 Task: Search for the email with the subject Request for feedback logged in from softage.1@softage.net with the filter, email from softage.8@softage.net and a new filter,  Star it
Action: Mouse moved to (923, 106)
Screenshot: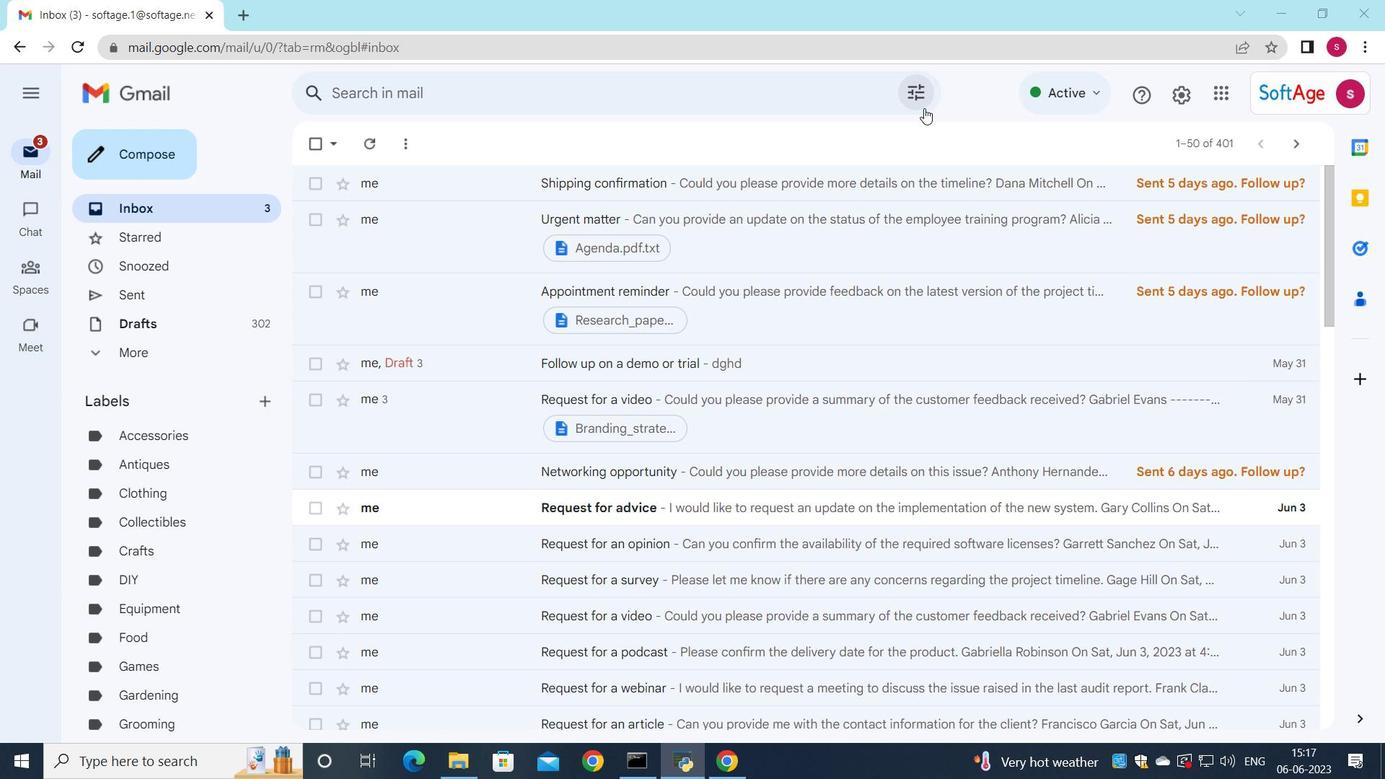 
Action: Mouse pressed left at (923, 106)
Screenshot: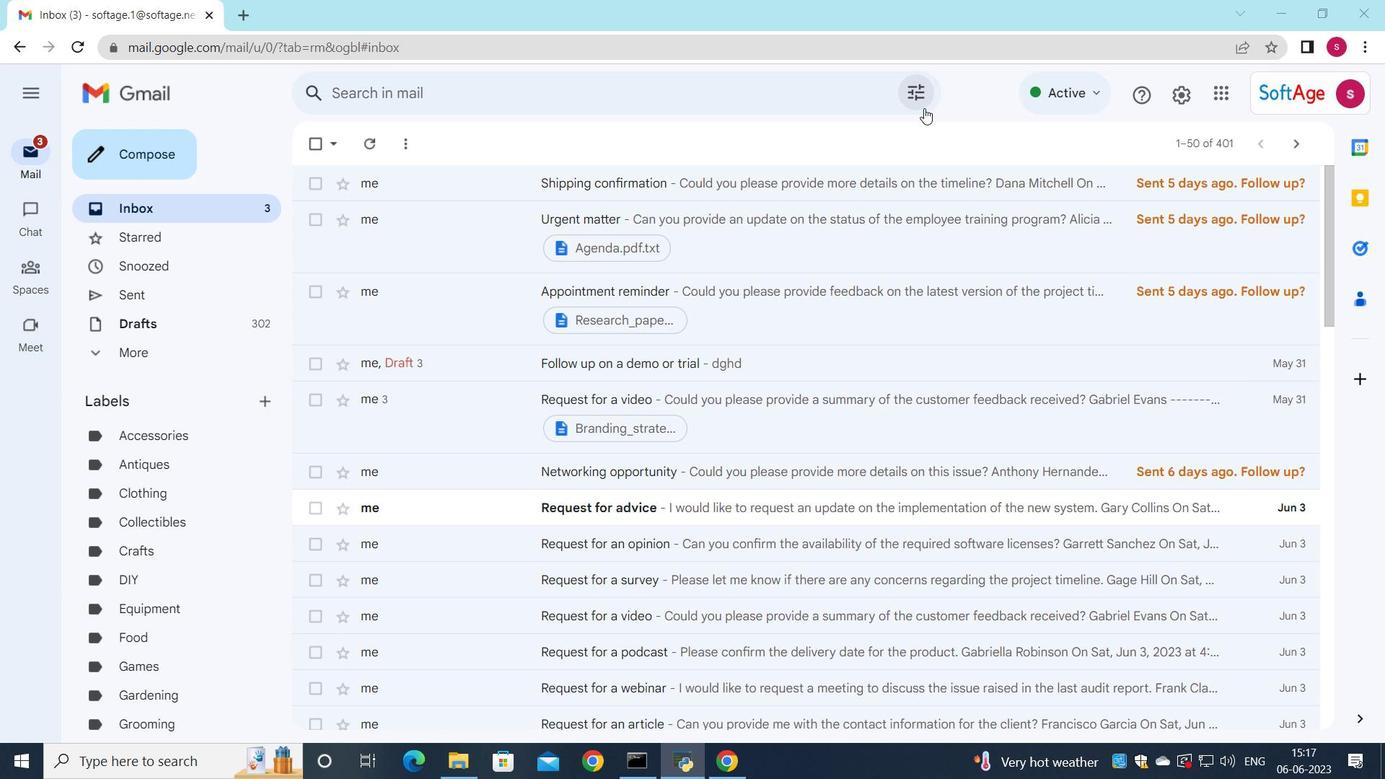 
Action: Mouse moved to (739, 160)
Screenshot: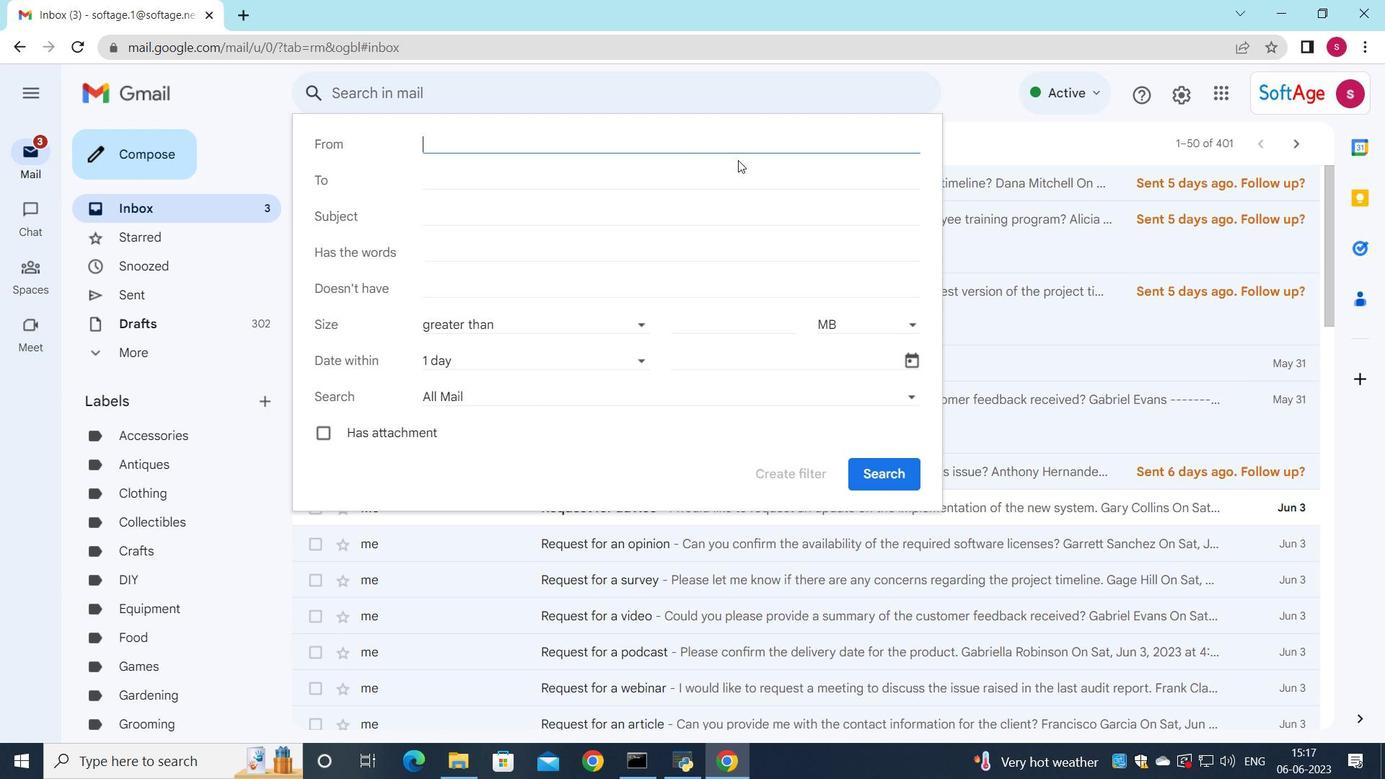
Action: Key pressed s
Screenshot: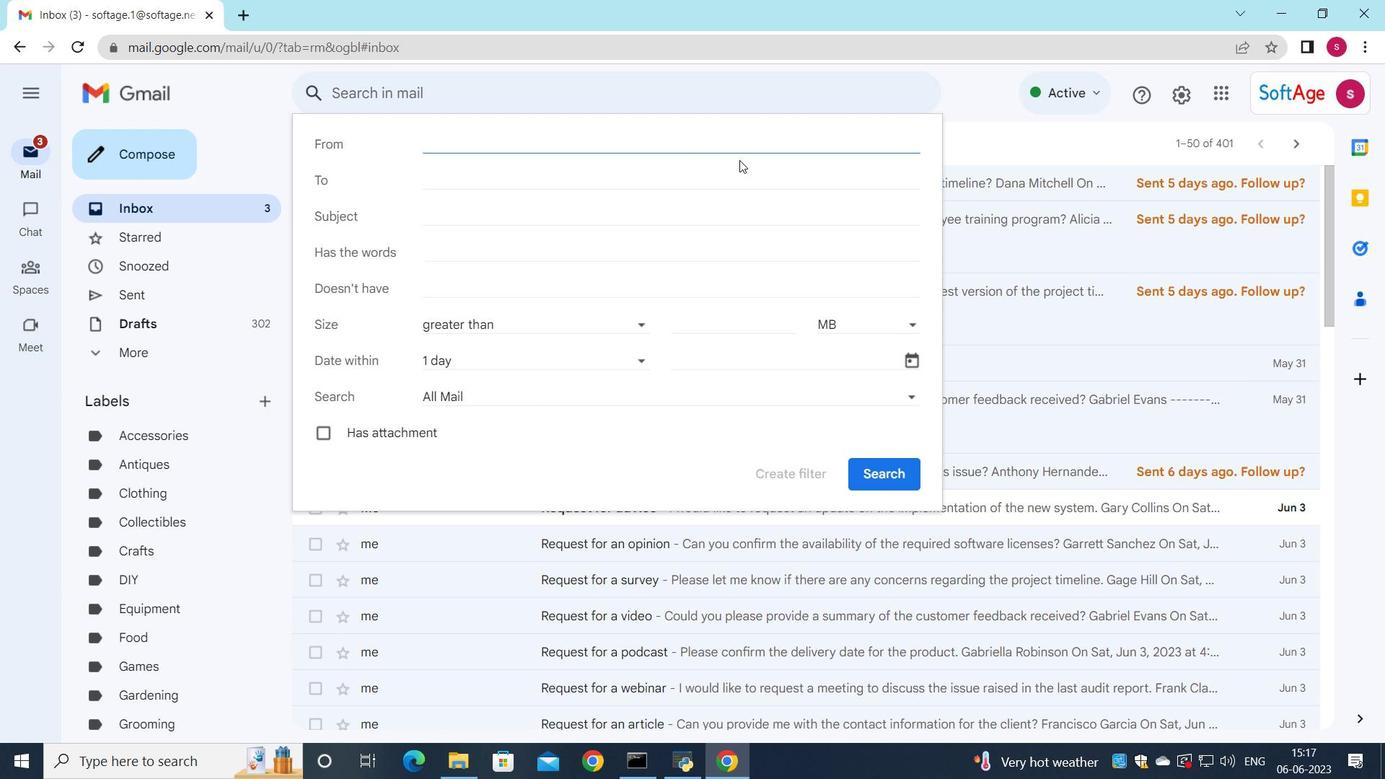 
Action: Mouse moved to (642, 179)
Screenshot: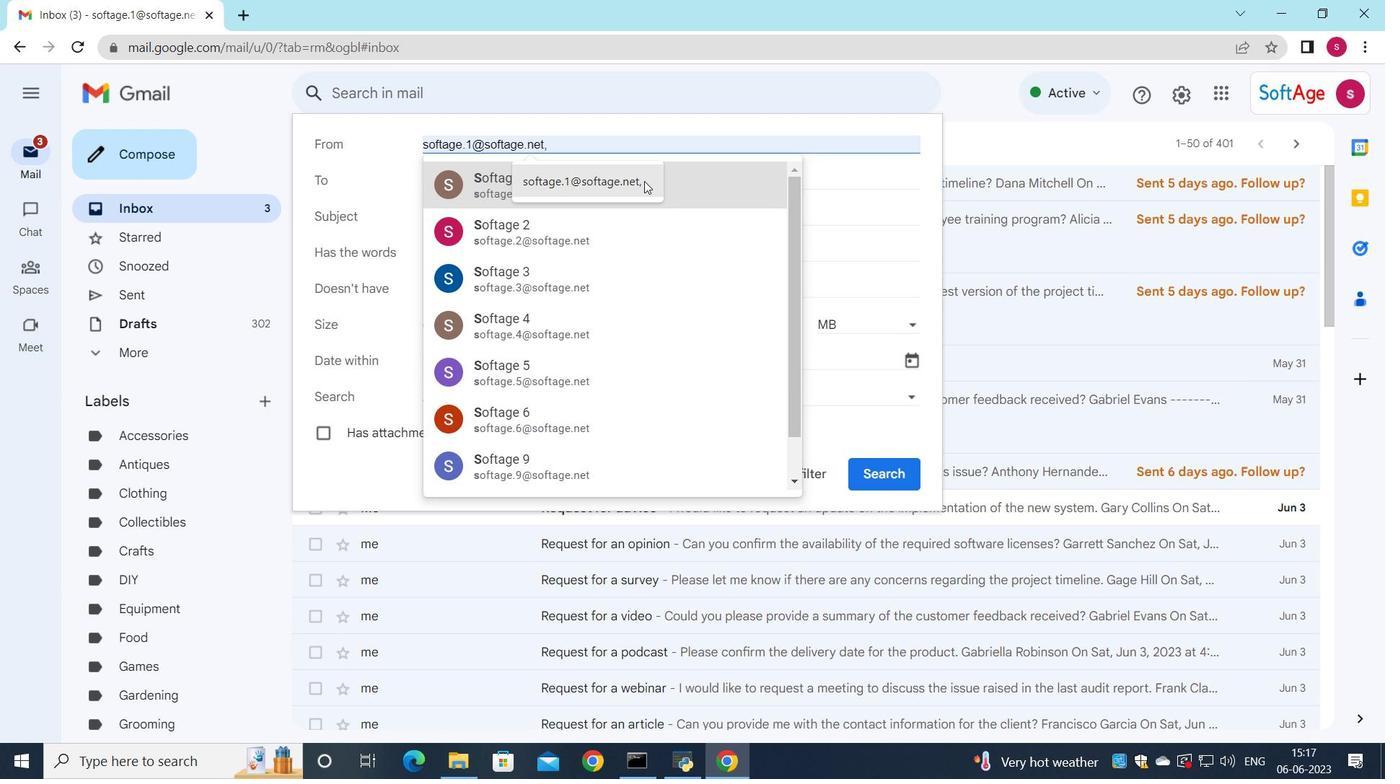 
Action: Mouse pressed left at (642, 179)
Screenshot: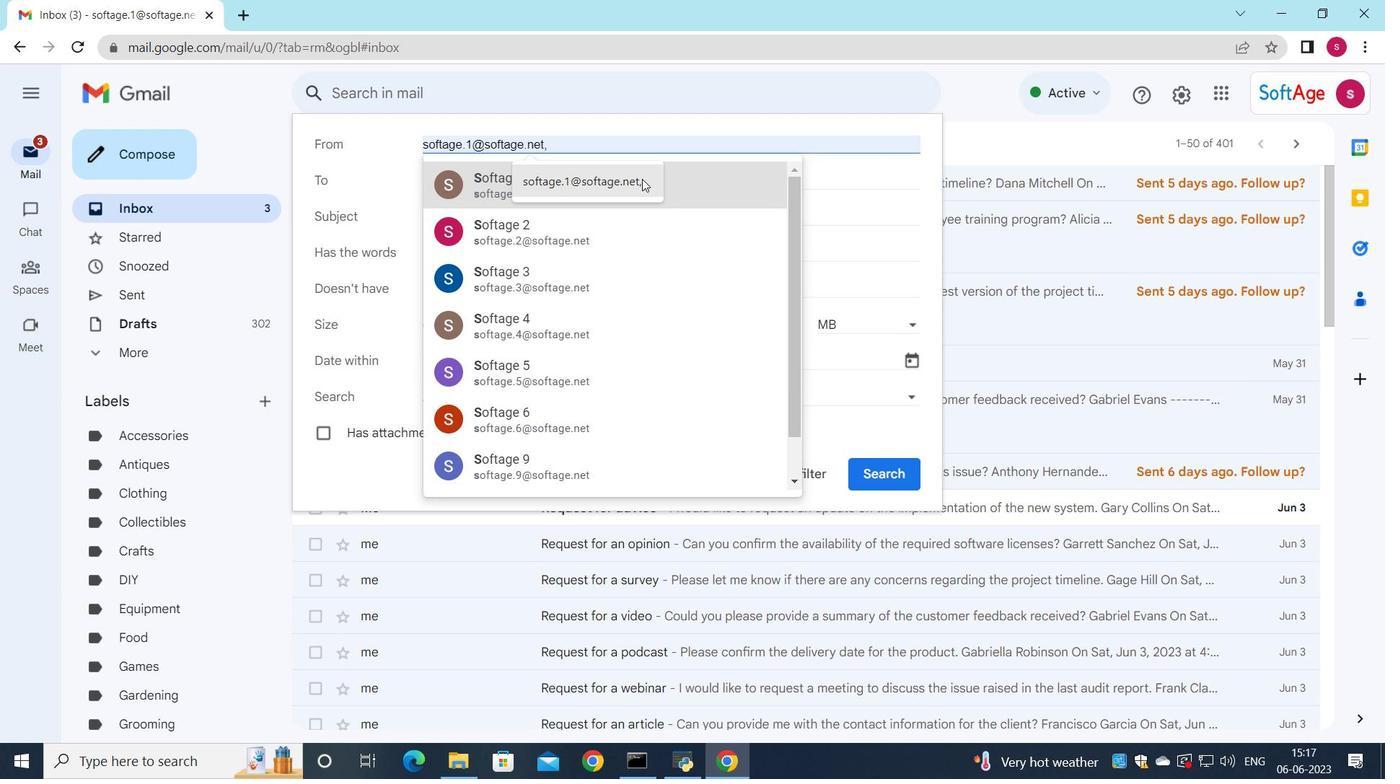 
Action: Mouse moved to (503, 184)
Screenshot: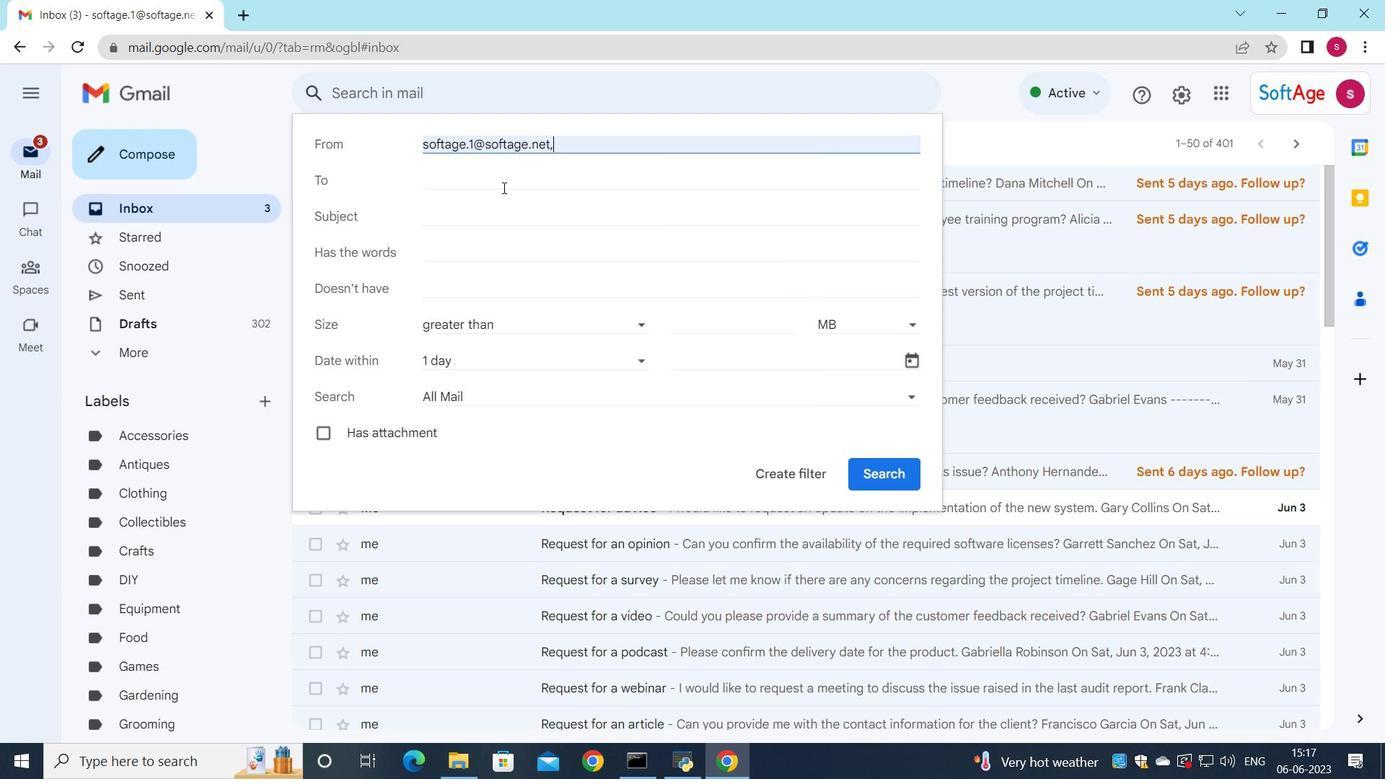
Action: Mouse pressed left at (503, 184)
Screenshot: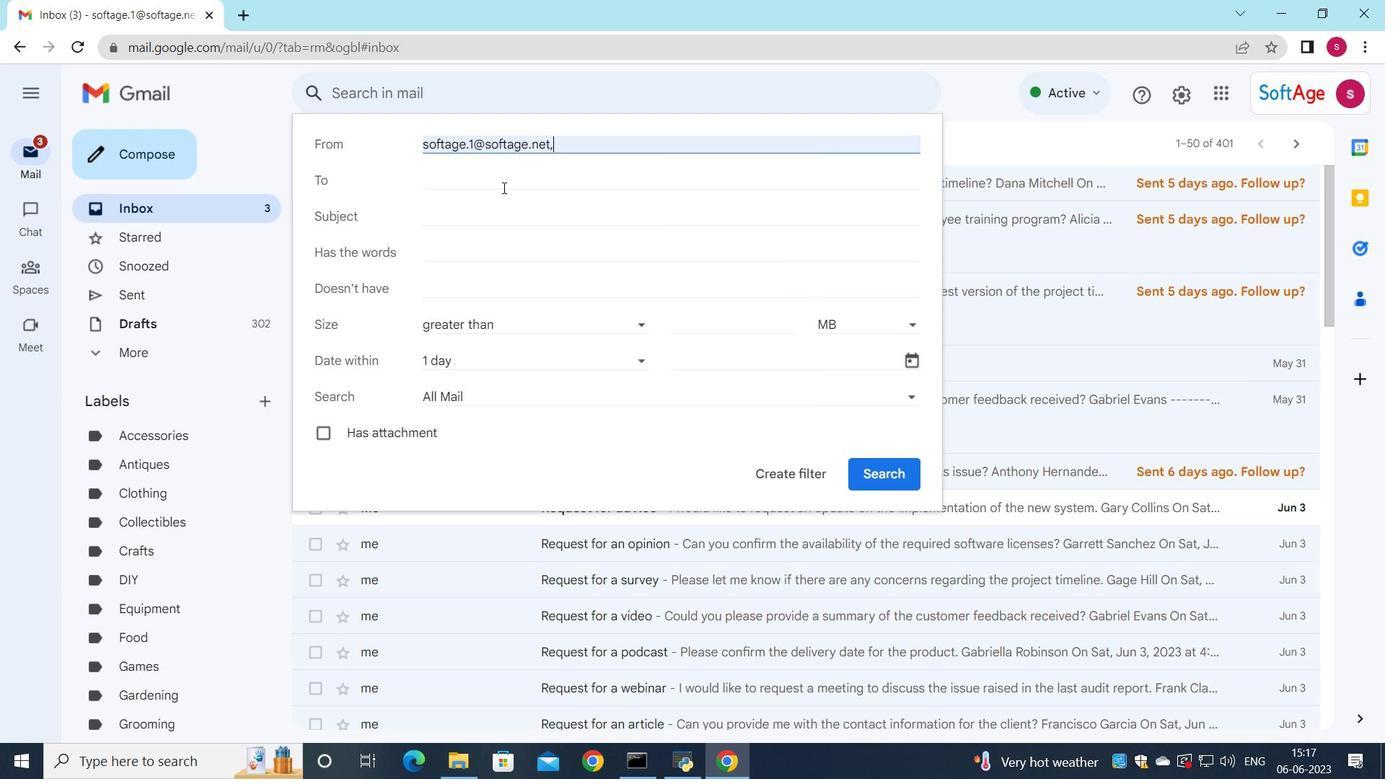 
Action: Key pressed softage.87<Key.backspace>
Screenshot: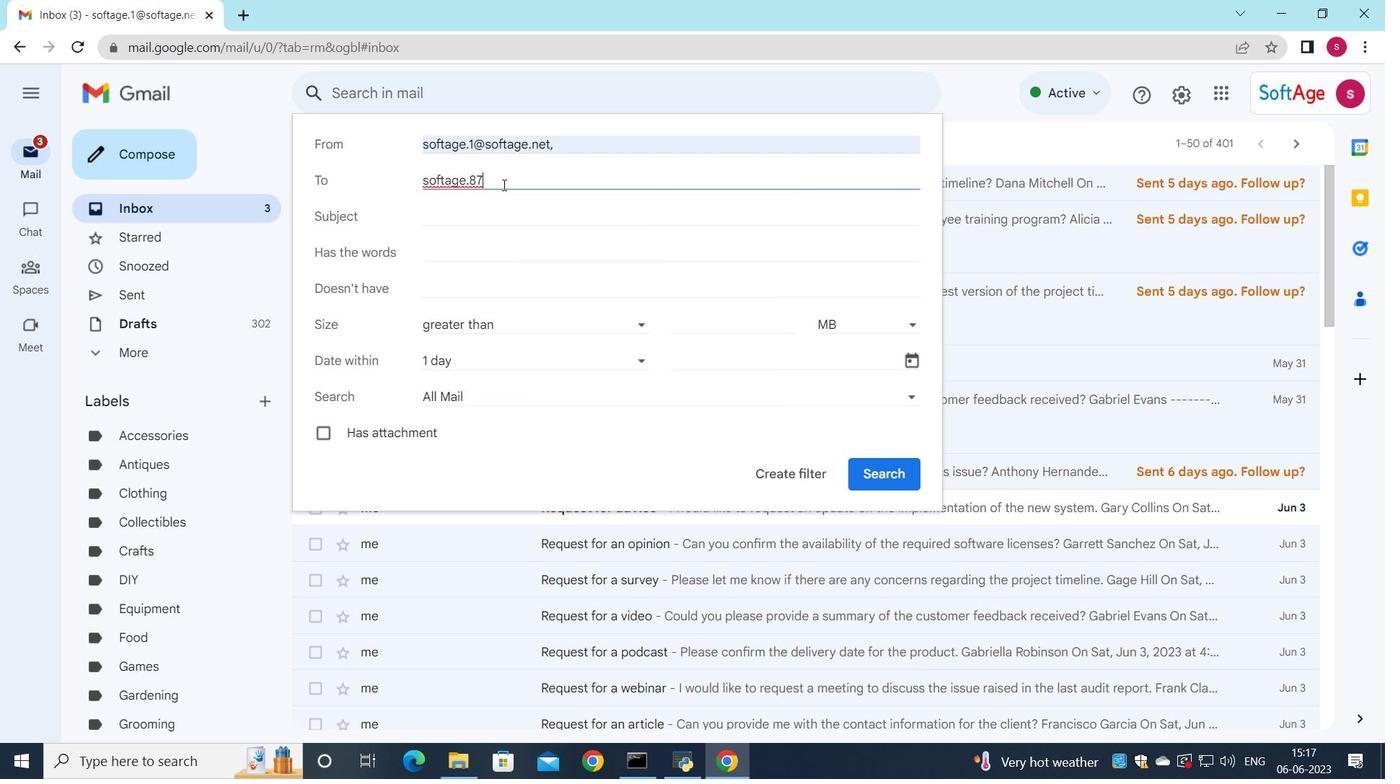 
Action: Mouse moved to (539, 230)
Screenshot: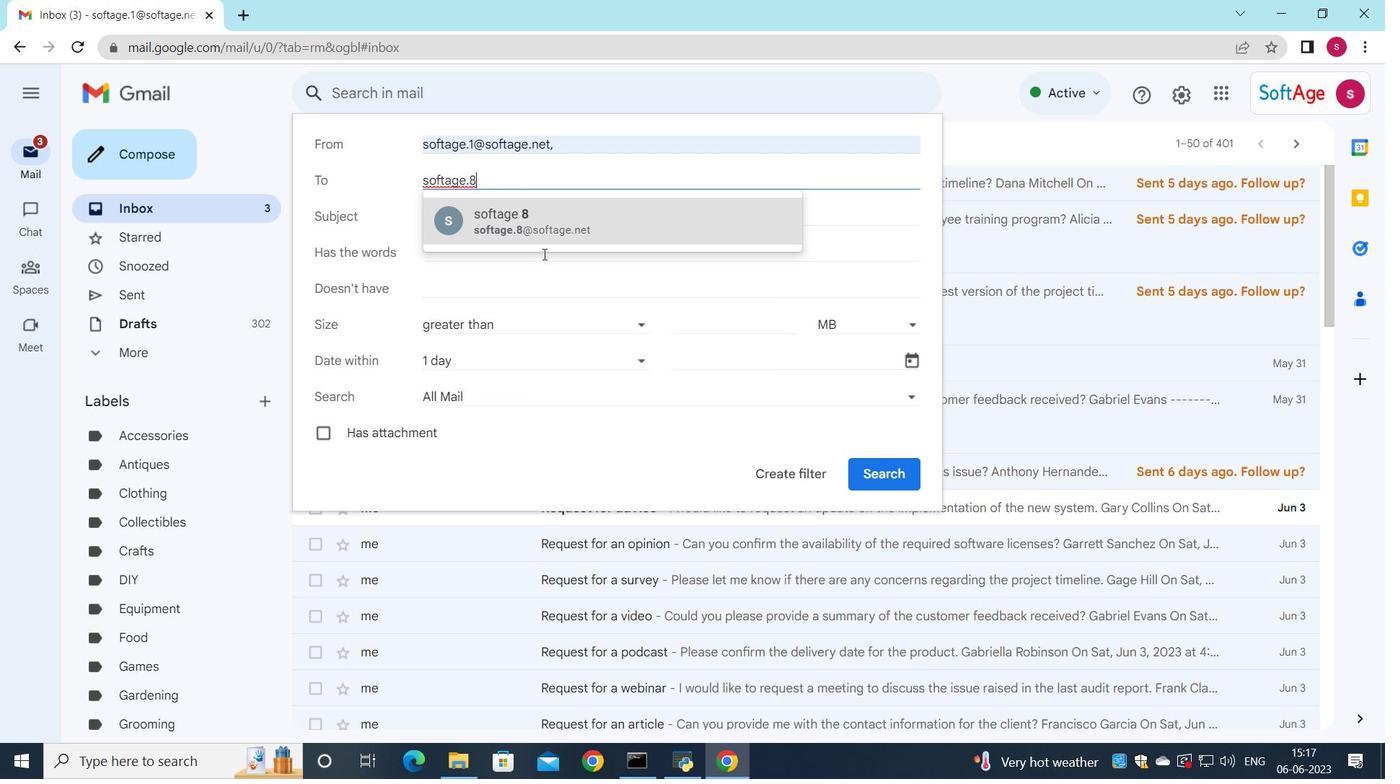 
Action: Mouse pressed left at (539, 230)
Screenshot: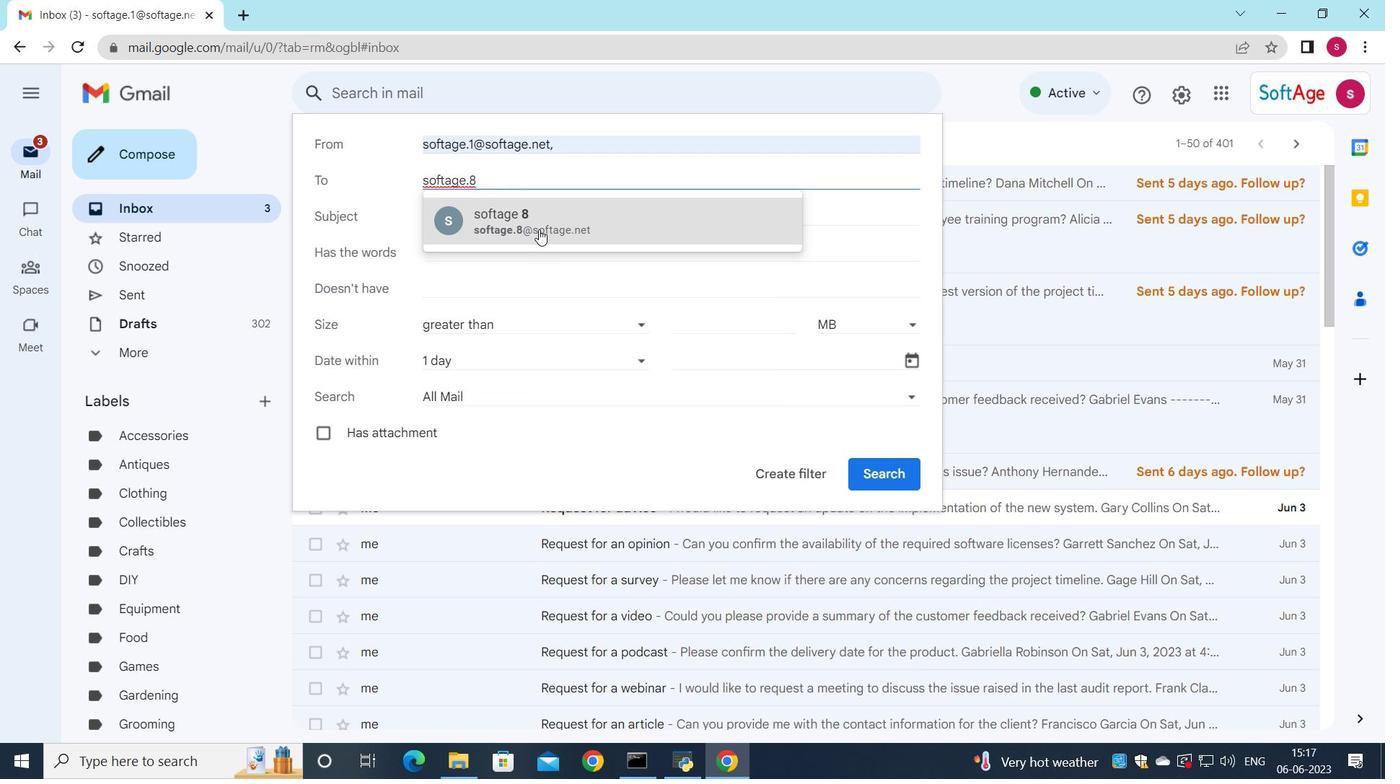 
Action: Mouse moved to (635, 359)
Screenshot: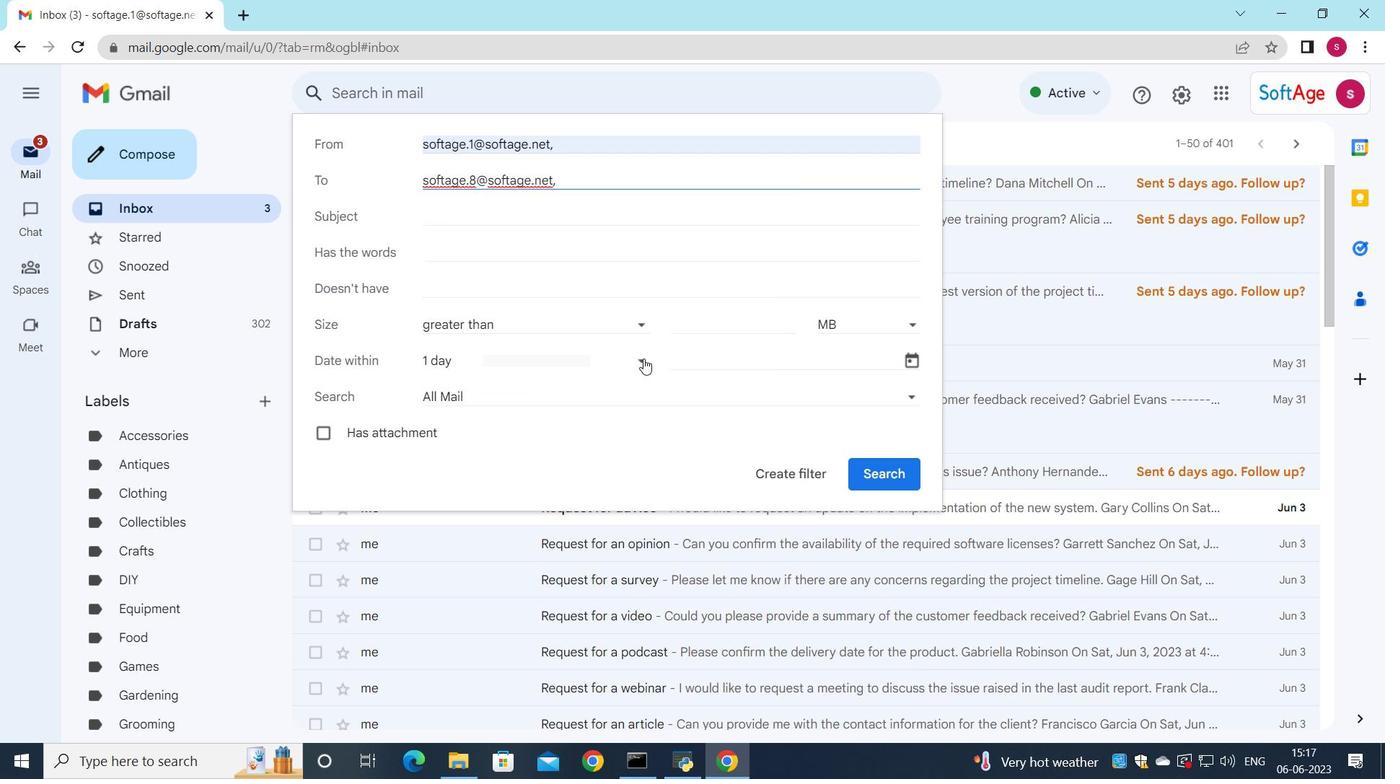 
Action: Mouse pressed left at (635, 359)
Screenshot: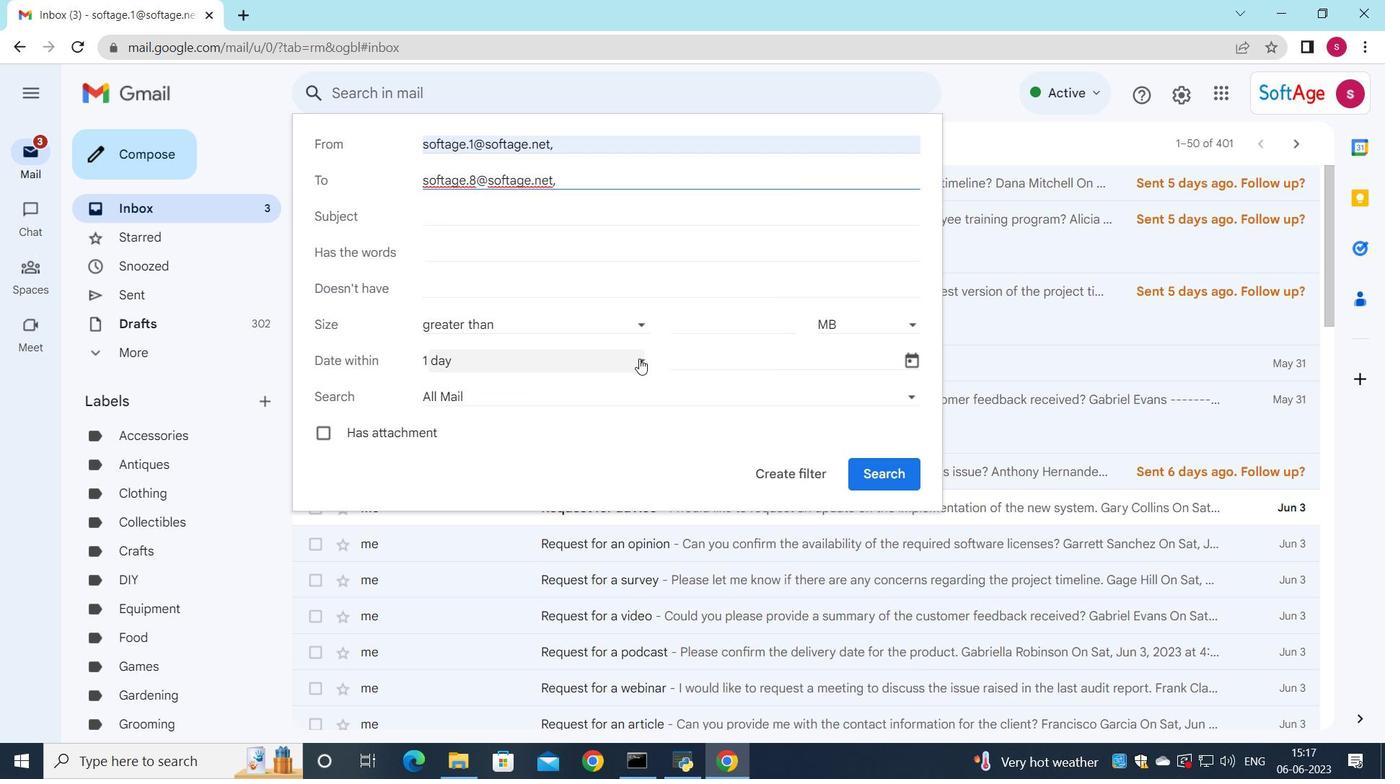 
Action: Mouse moved to (494, 562)
Screenshot: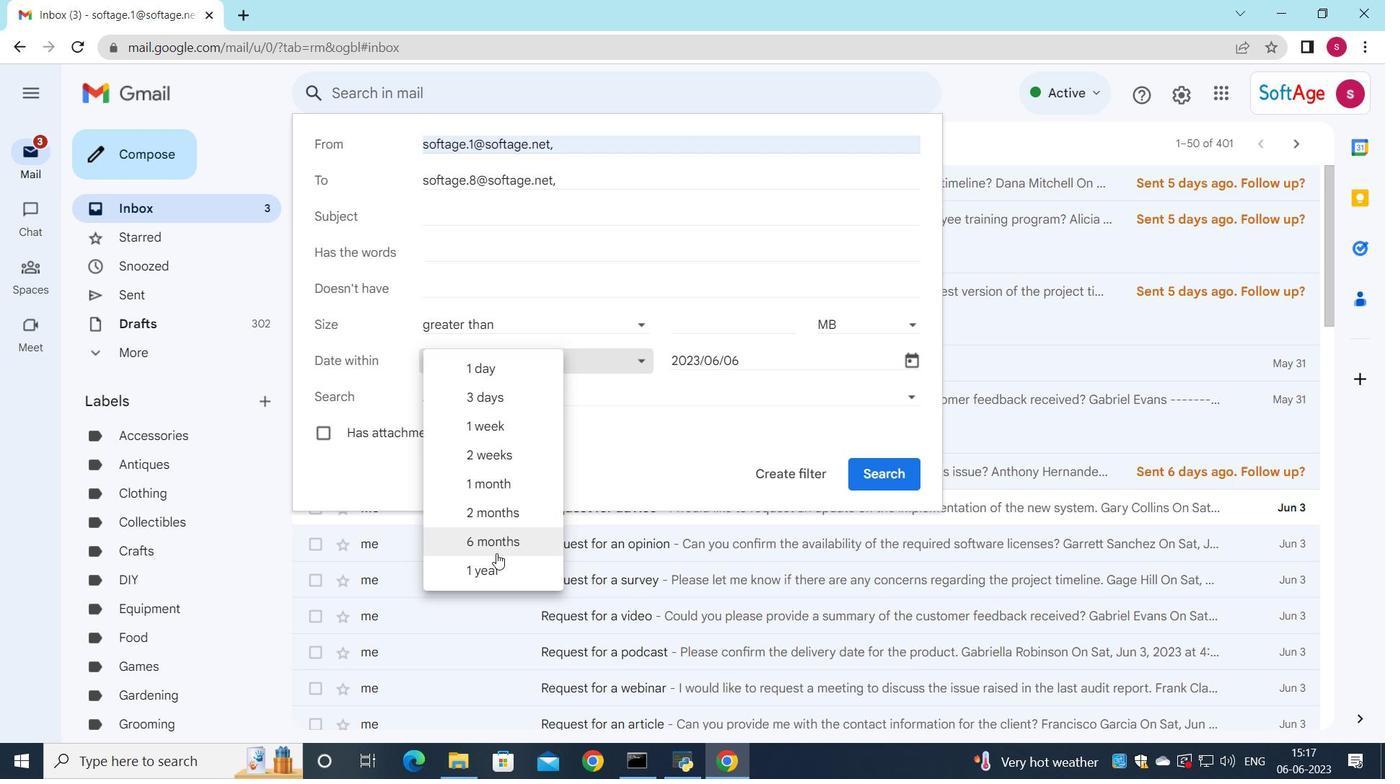 
Action: Mouse pressed left at (494, 562)
Screenshot: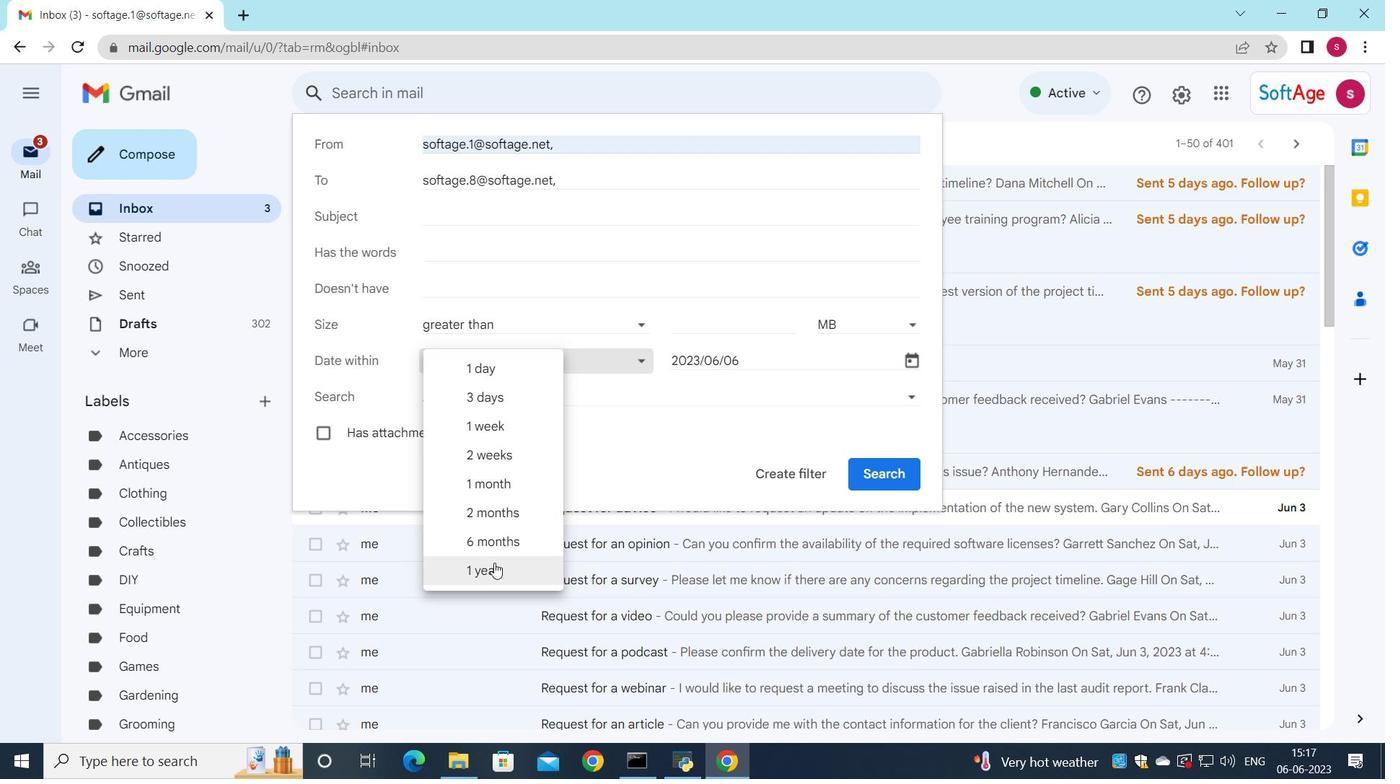 
Action: Mouse moved to (458, 209)
Screenshot: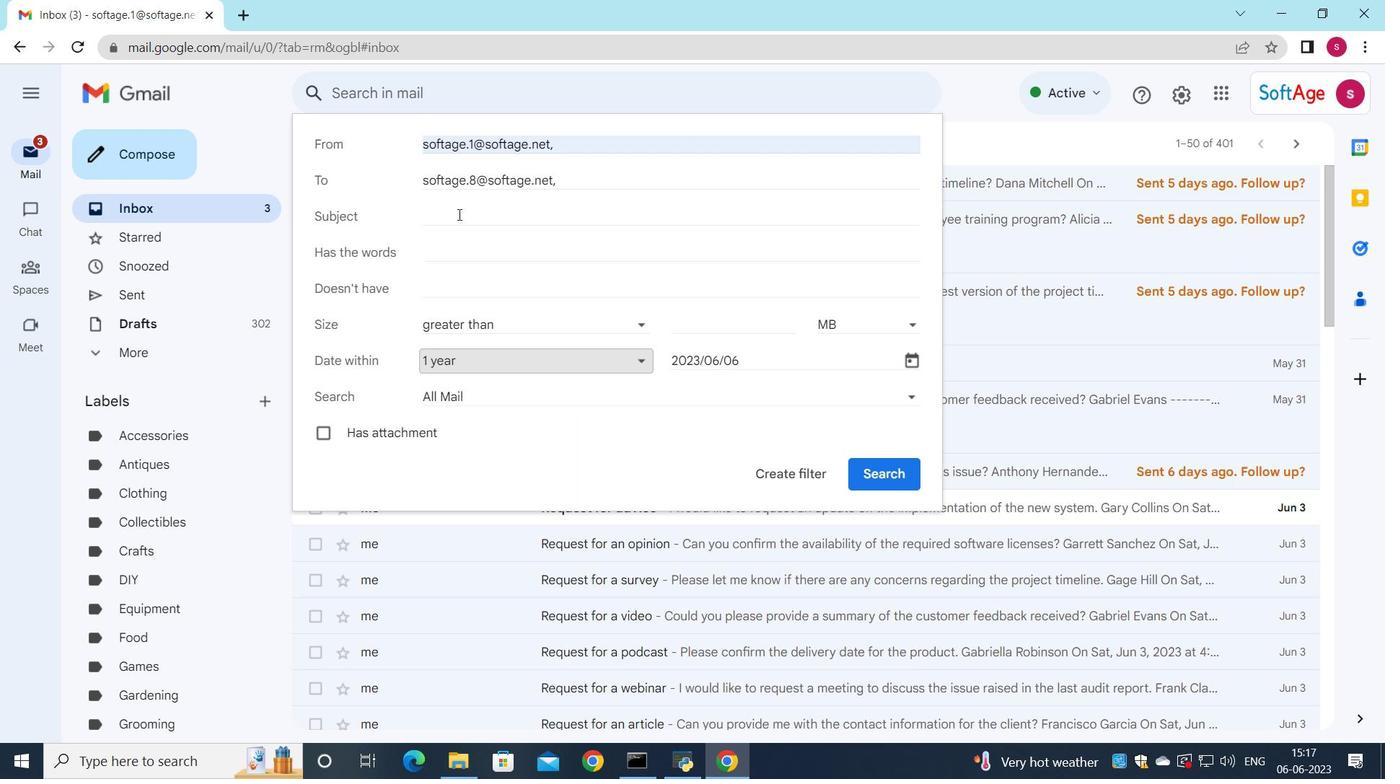 
Action: Mouse pressed left at (458, 209)
Screenshot: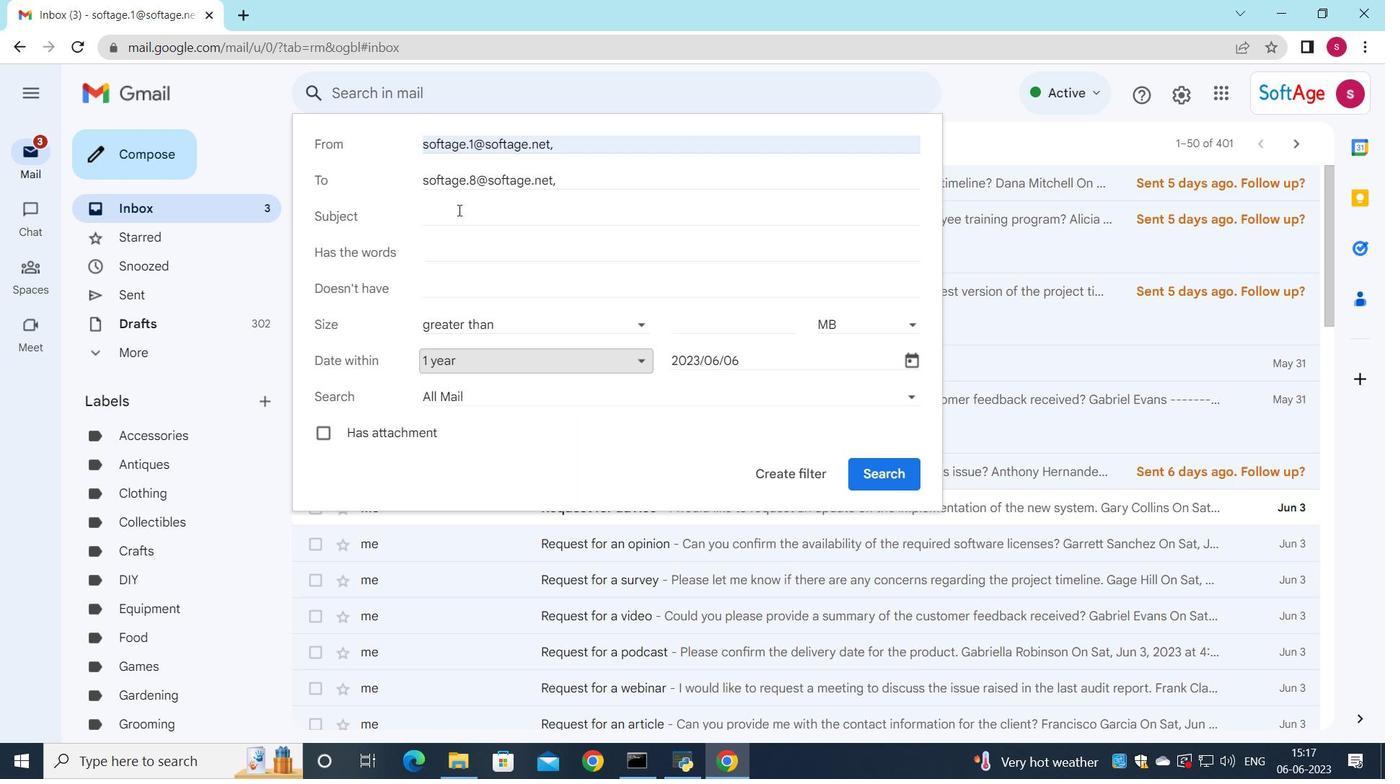 
Action: Key pressed <Key.shift>Request<Key.space>for<Key.space>feedback
Screenshot: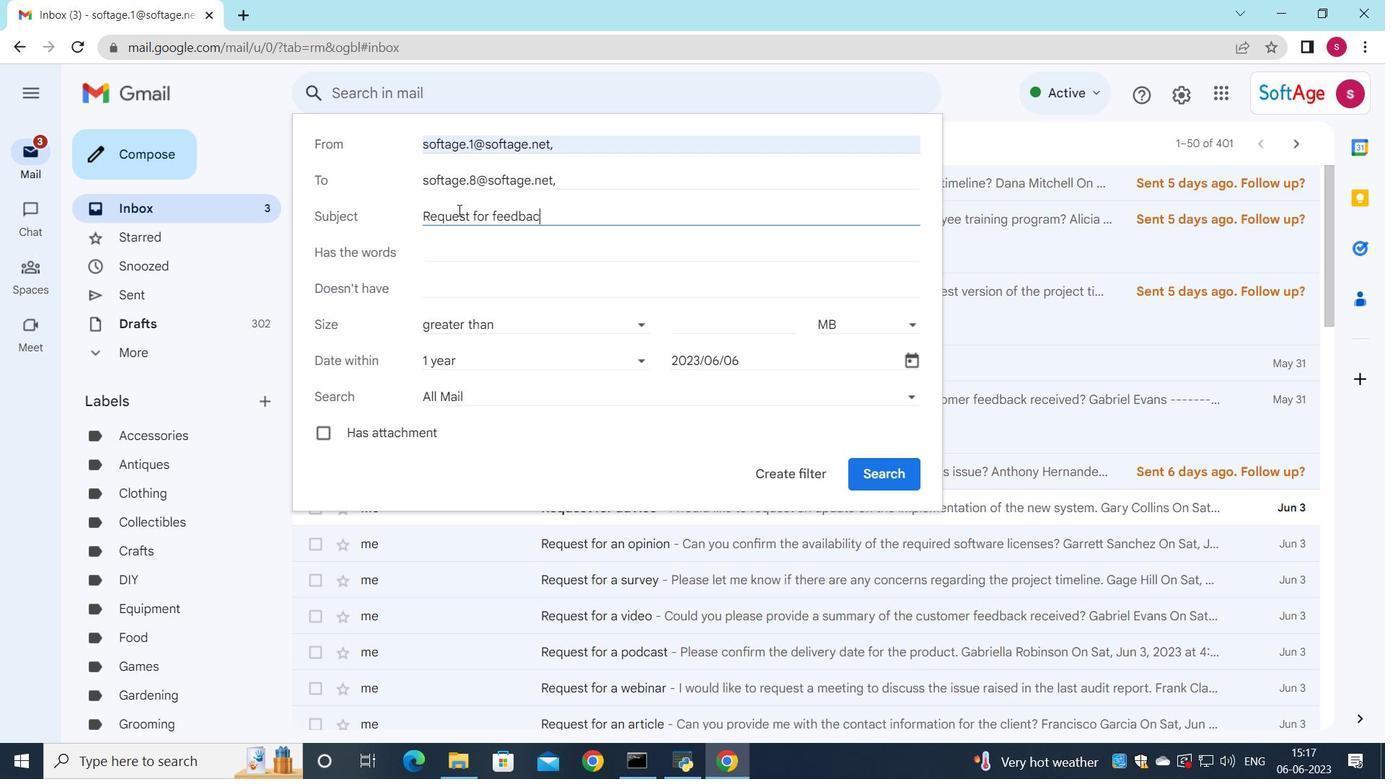 
Action: Mouse moved to (769, 468)
Screenshot: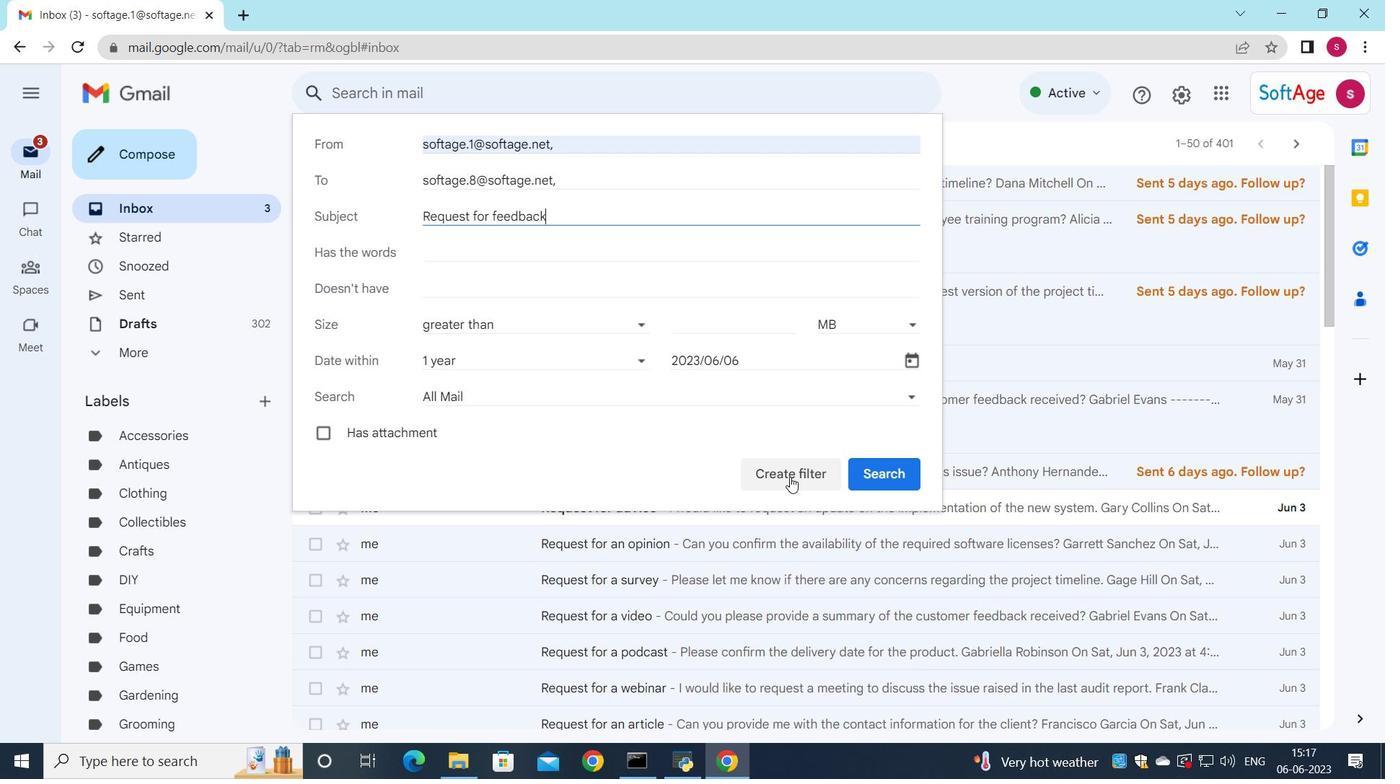 
Action: Mouse pressed left at (769, 468)
Screenshot: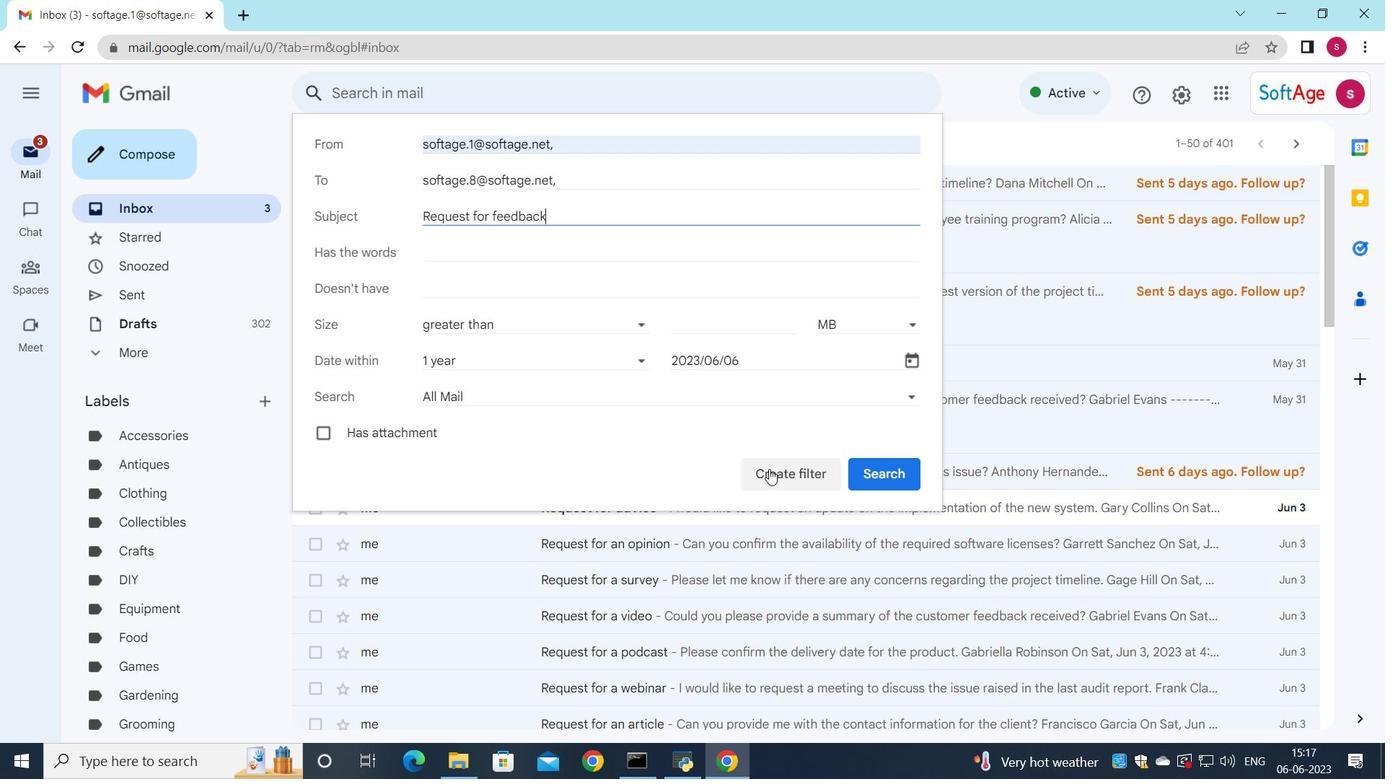 
Action: Mouse moved to (327, 254)
Screenshot: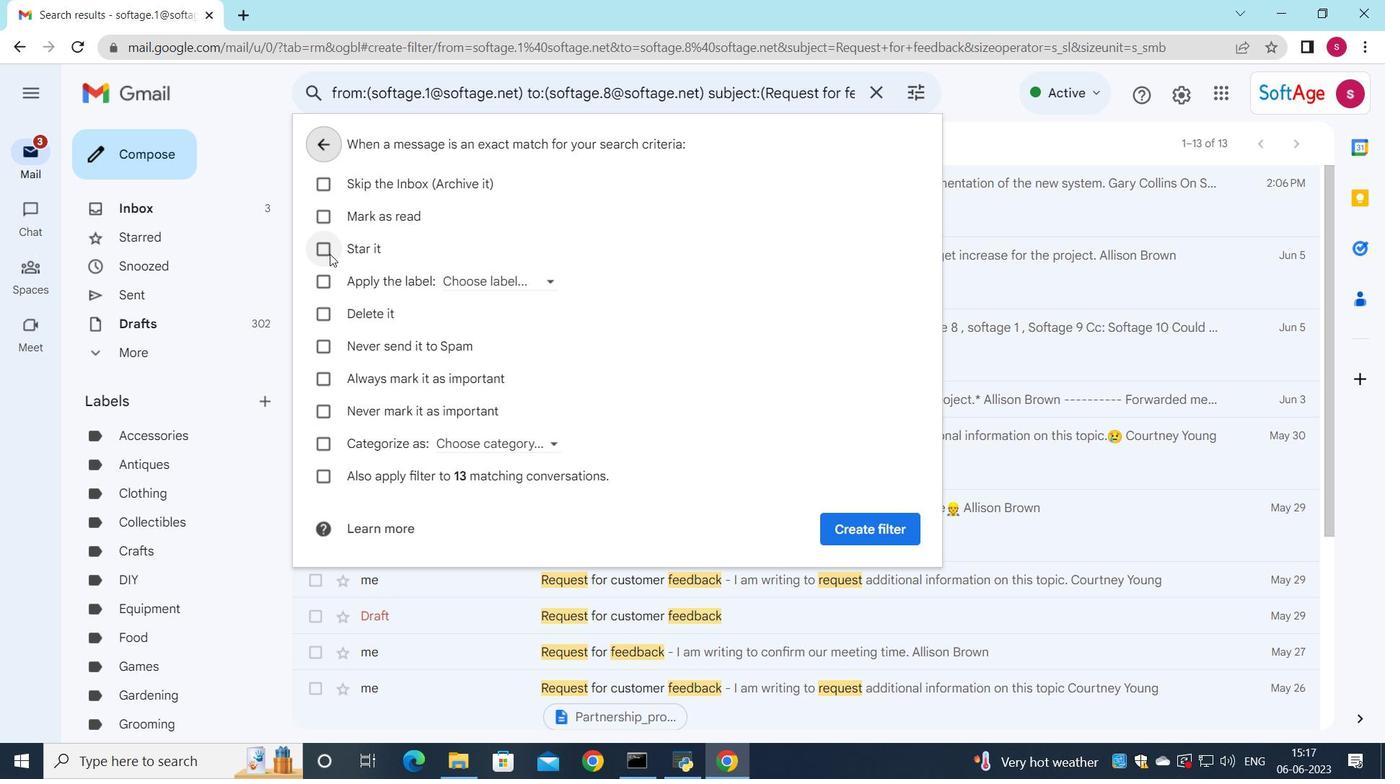 
Action: Mouse pressed left at (327, 254)
Screenshot: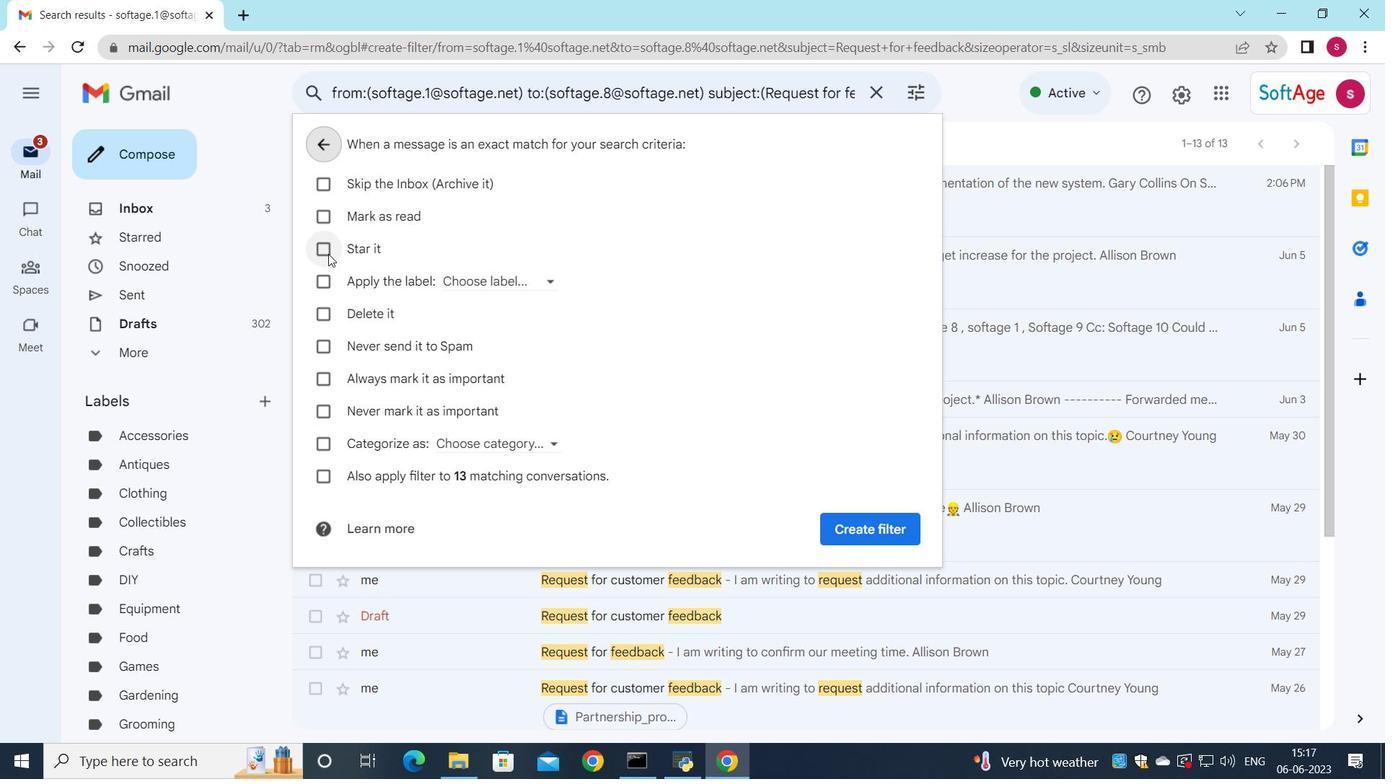 
Action: Mouse moved to (834, 523)
Screenshot: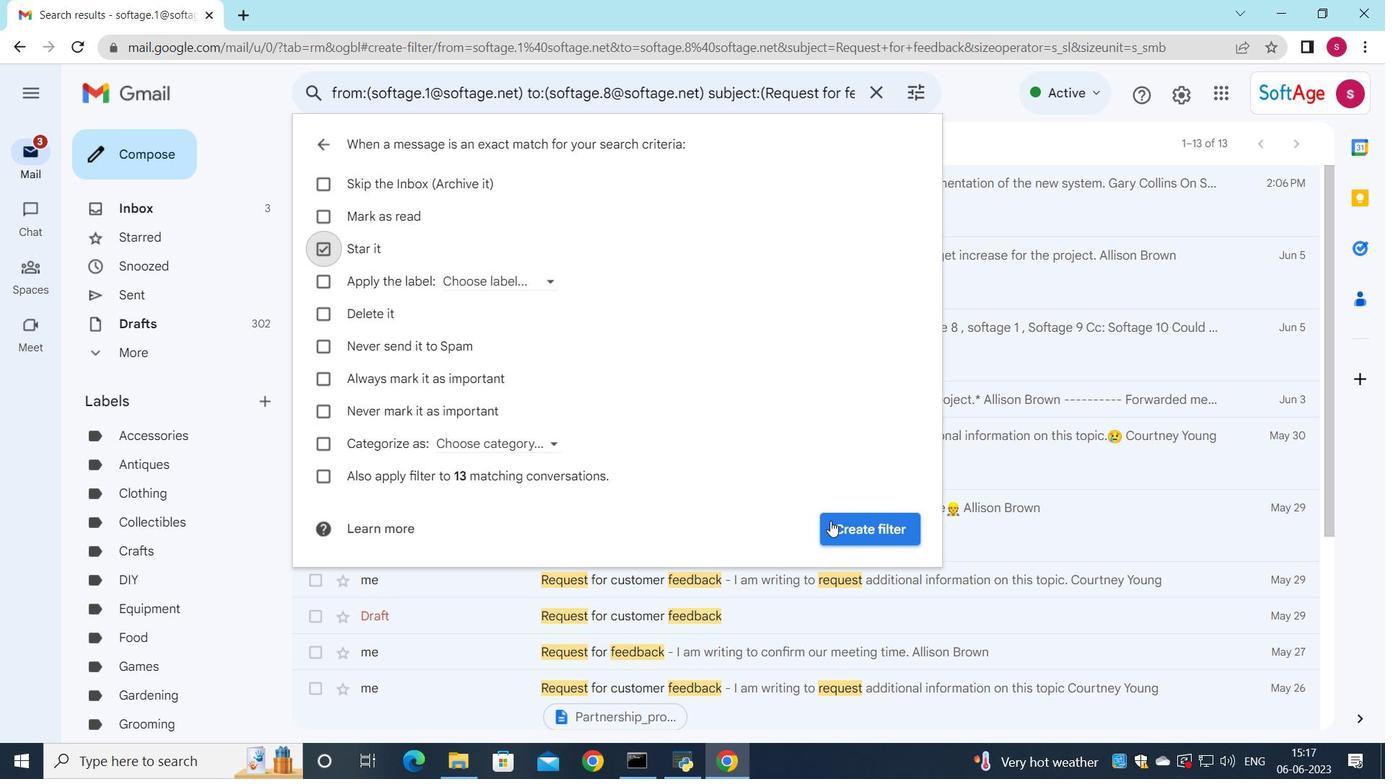 
Action: Mouse pressed left at (834, 523)
Screenshot: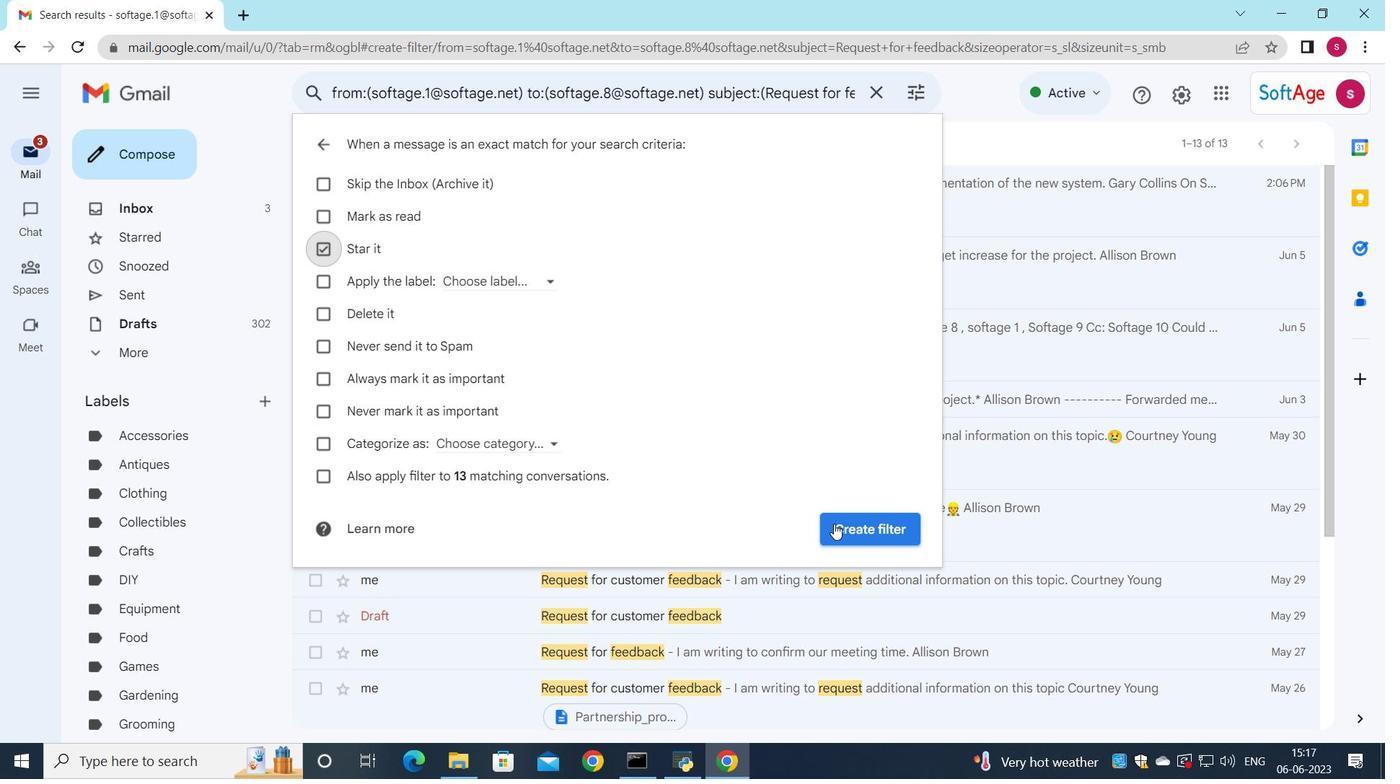 
Action: Mouse moved to (875, 549)
Screenshot: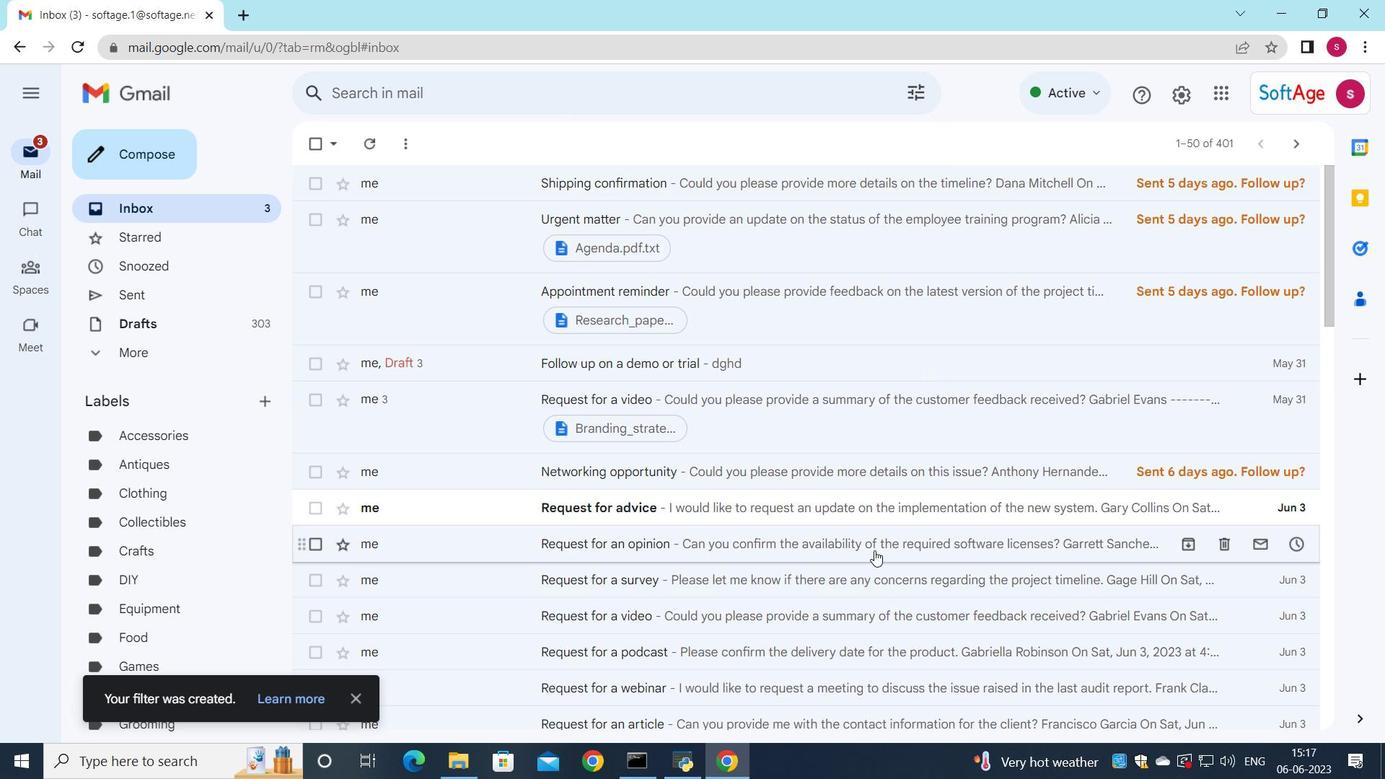 
